 Task: Filter calendar items by selecting the 'Purple category' and setting importance to 'Normal'.
Action: Mouse moved to (19, 60)
Screenshot: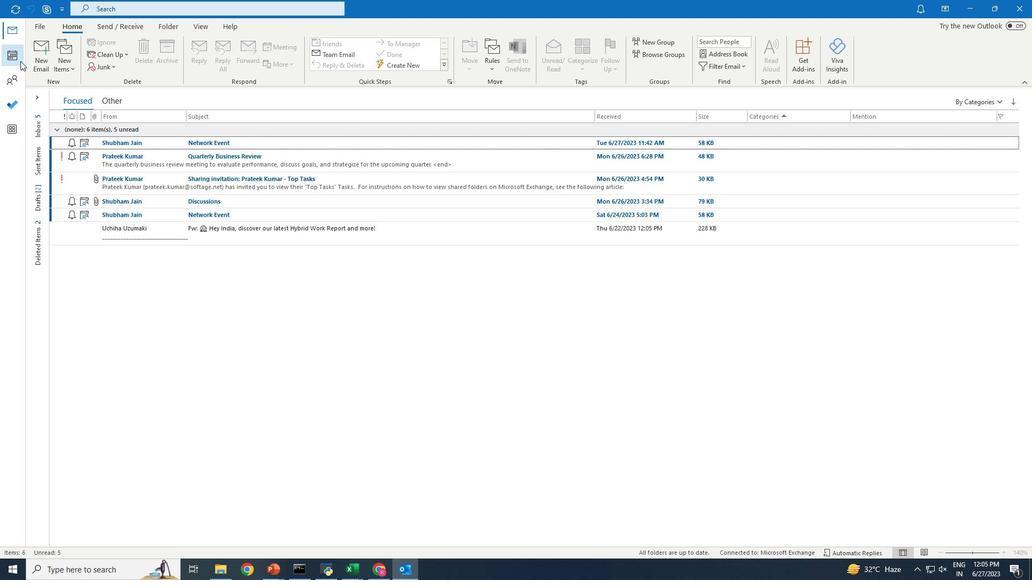 
Action: Mouse pressed left at (19, 60)
Screenshot: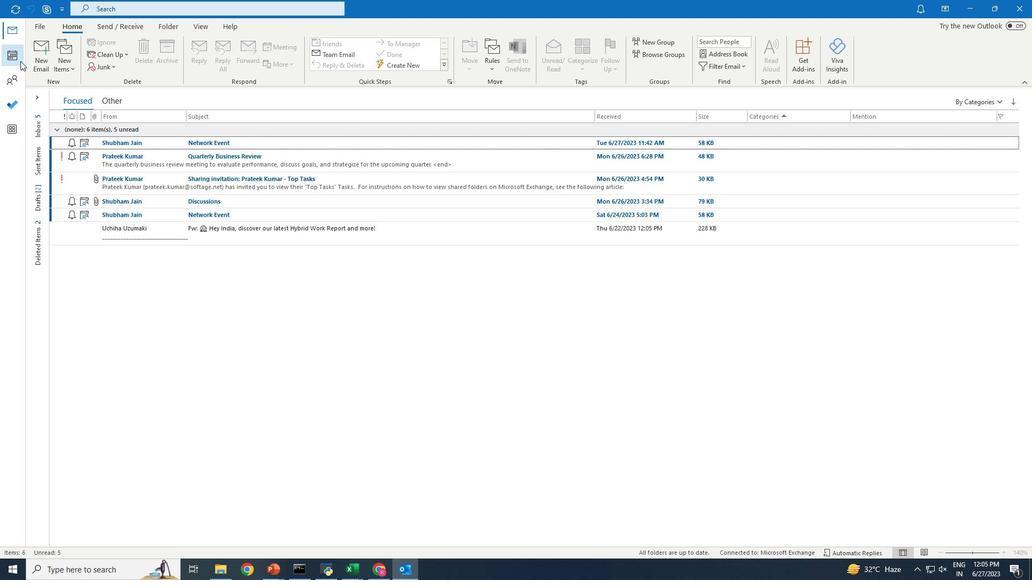 
Action: Mouse moved to (199, 28)
Screenshot: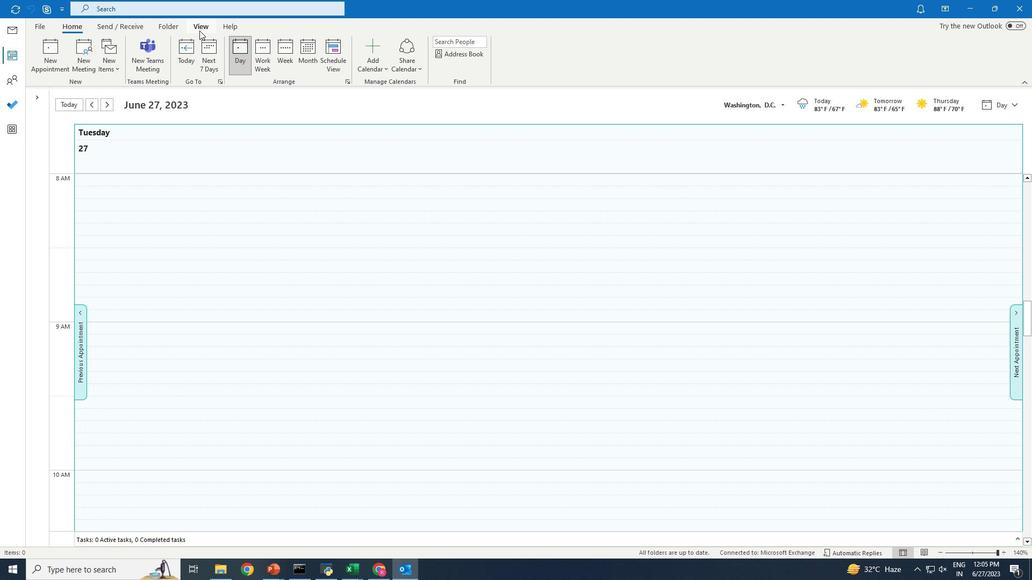 
Action: Mouse pressed left at (199, 28)
Screenshot: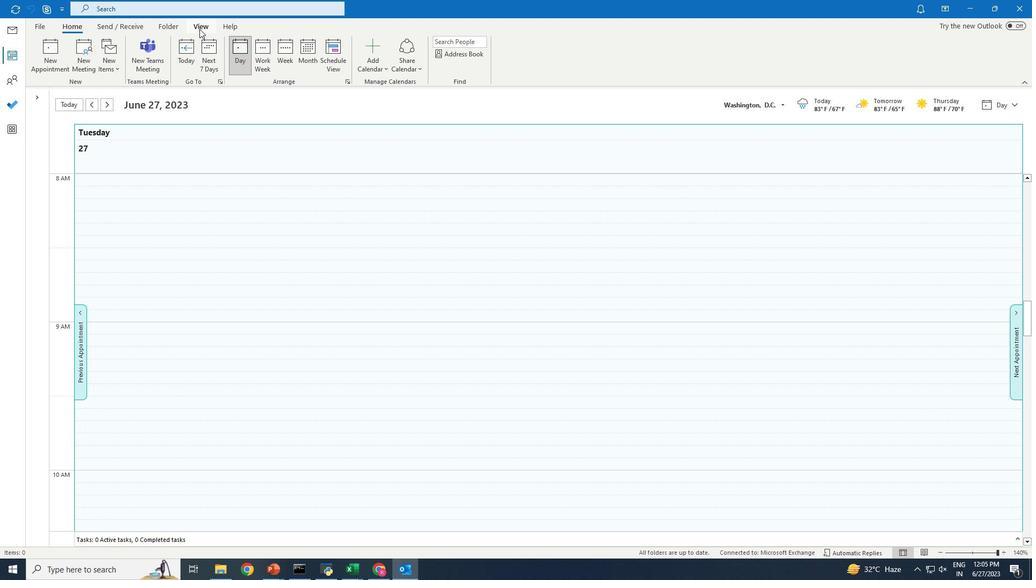 
Action: Mouse moved to (67, 57)
Screenshot: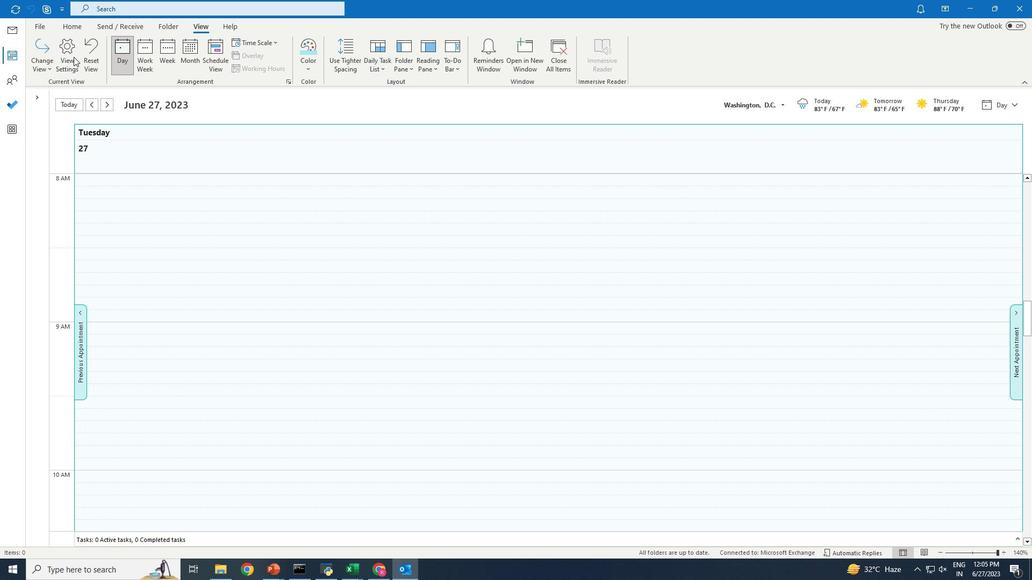 
Action: Mouse pressed left at (67, 57)
Screenshot: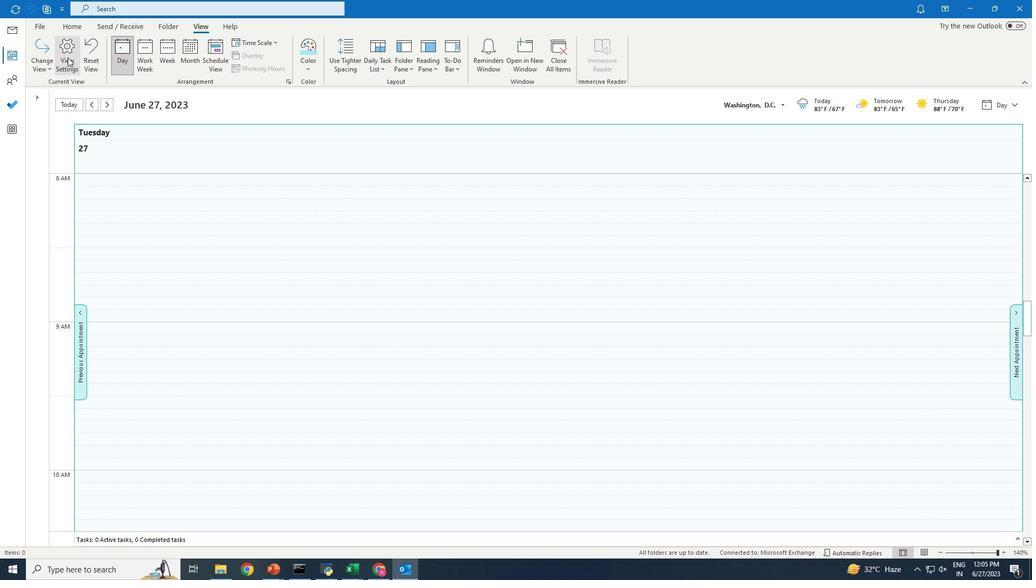 
Action: Mouse moved to (425, 275)
Screenshot: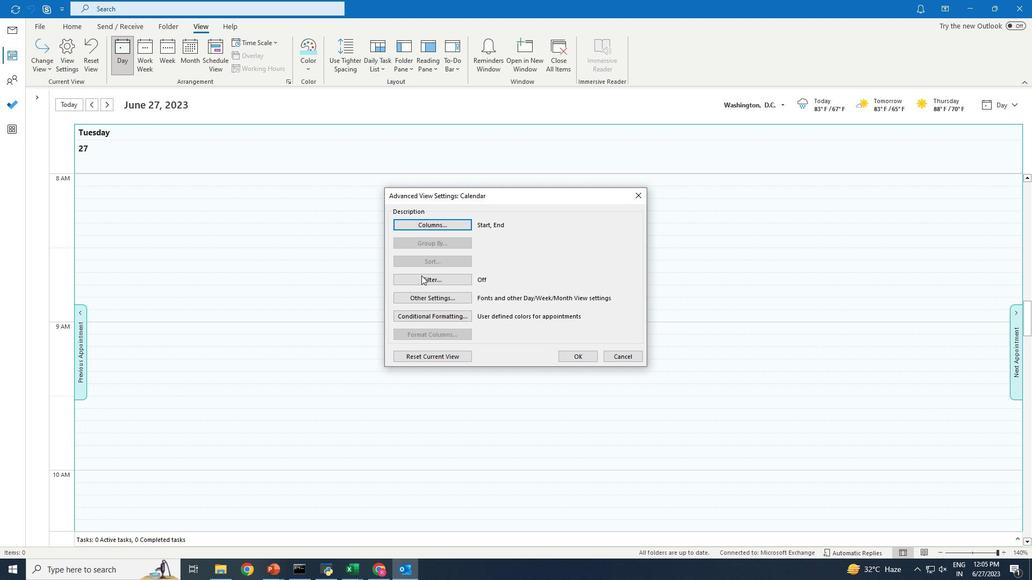 
Action: Mouse pressed left at (425, 275)
Screenshot: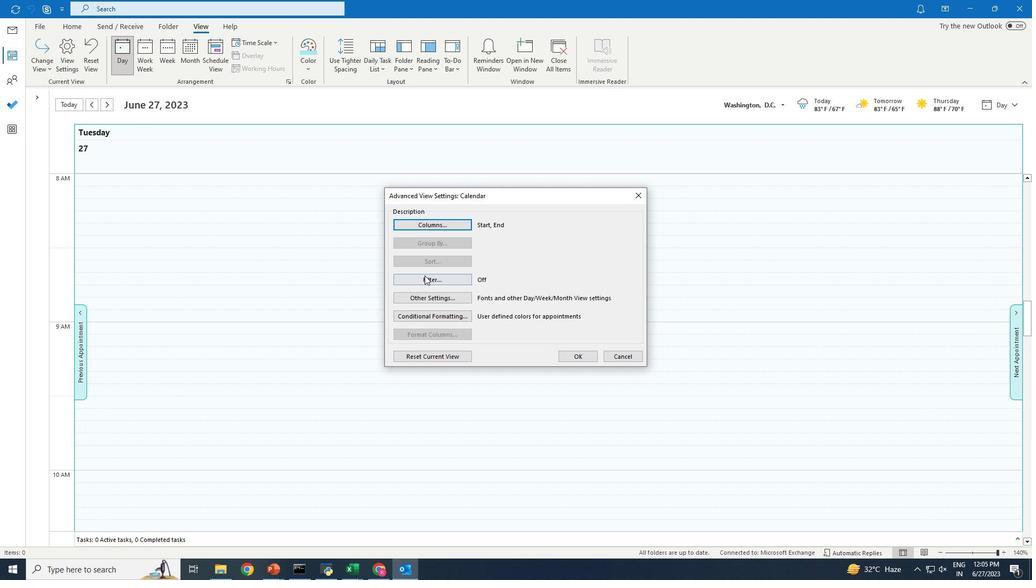 
Action: Mouse moved to (515, 218)
Screenshot: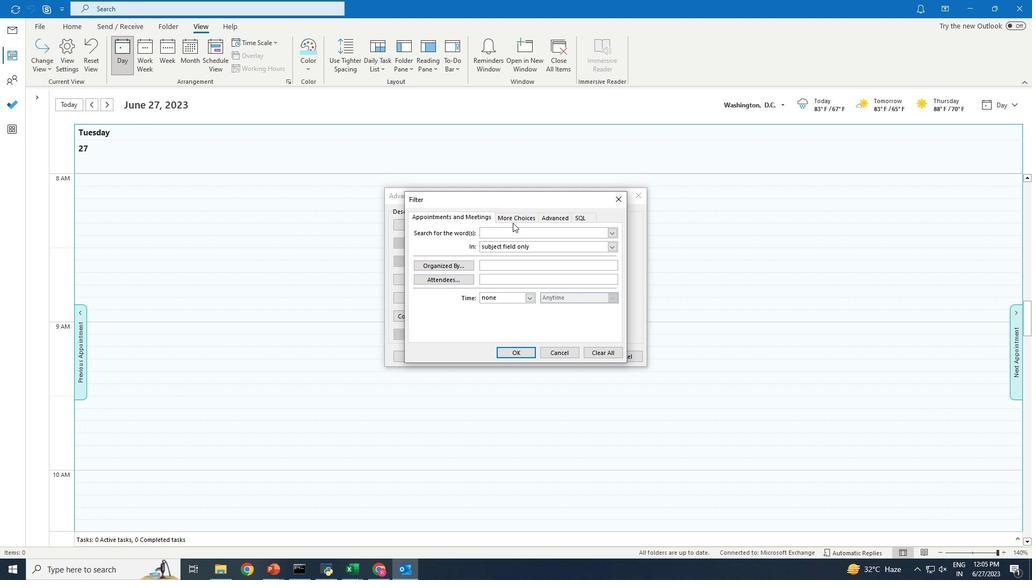 
Action: Mouse pressed left at (515, 218)
Screenshot: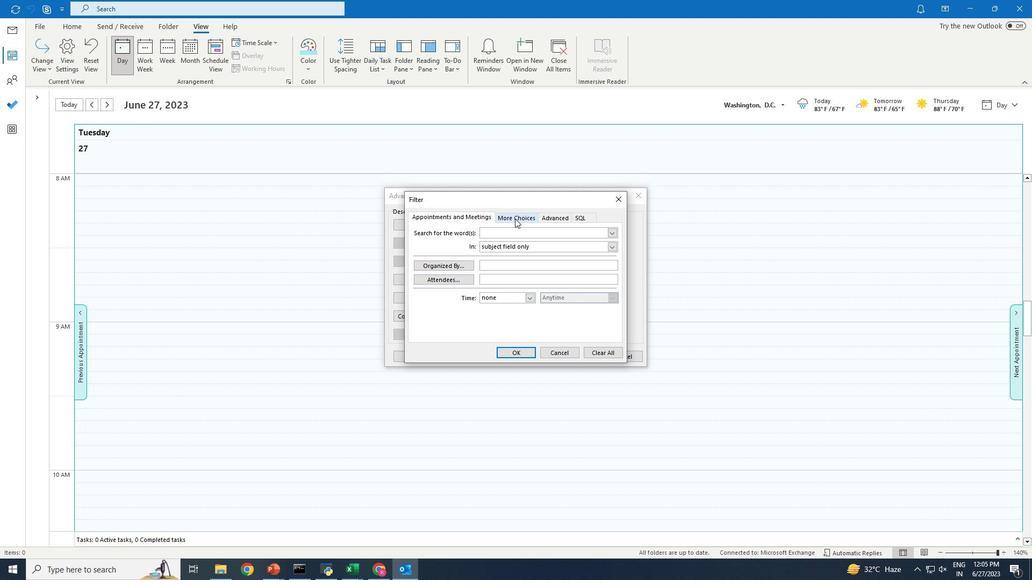
Action: Mouse moved to (613, 234)
Screenshot: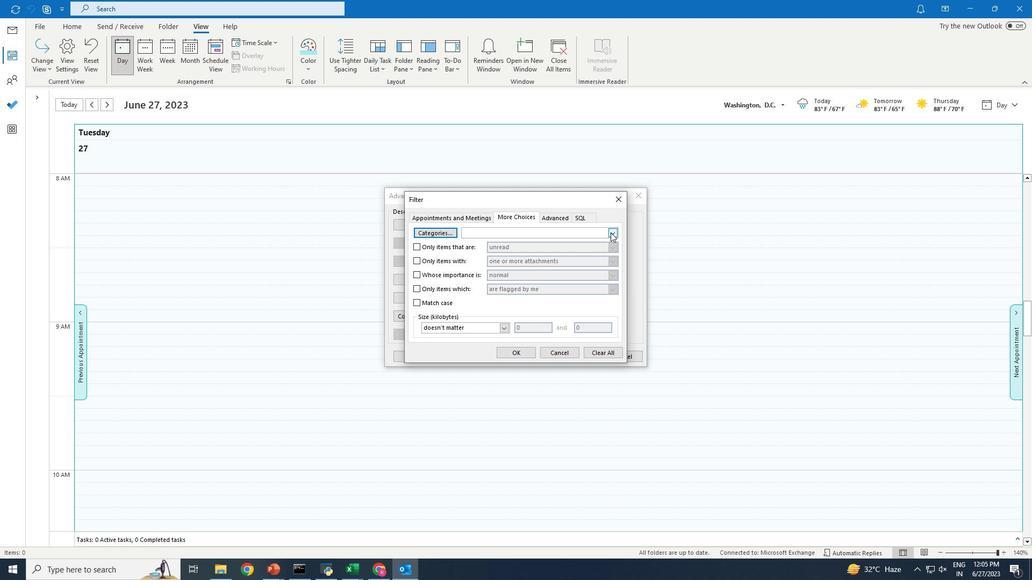 
Action: Mouse pressed left at (613, 234)
Screenshot: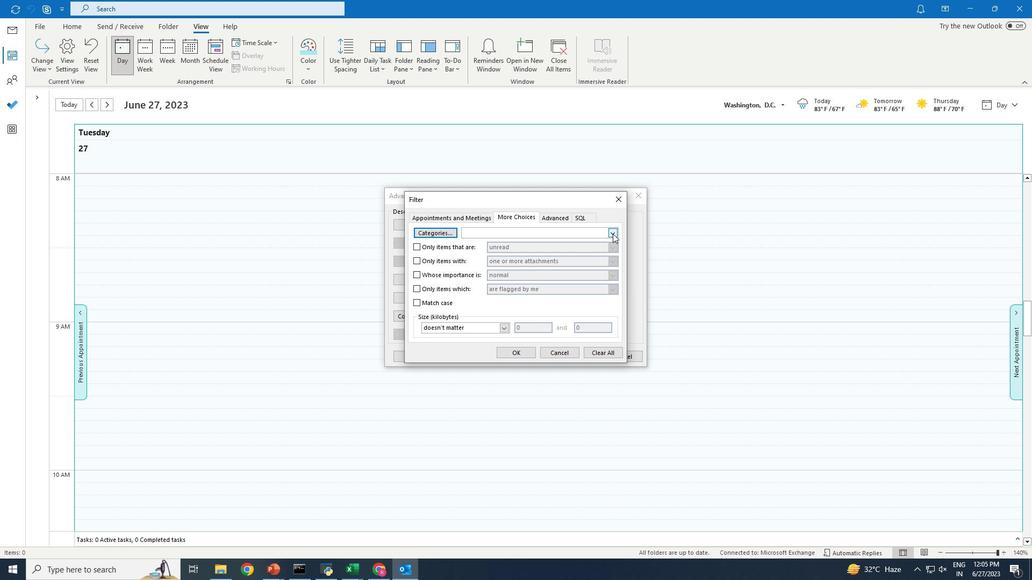 
Action: Mouse moved to (494, 268)
Screenshot: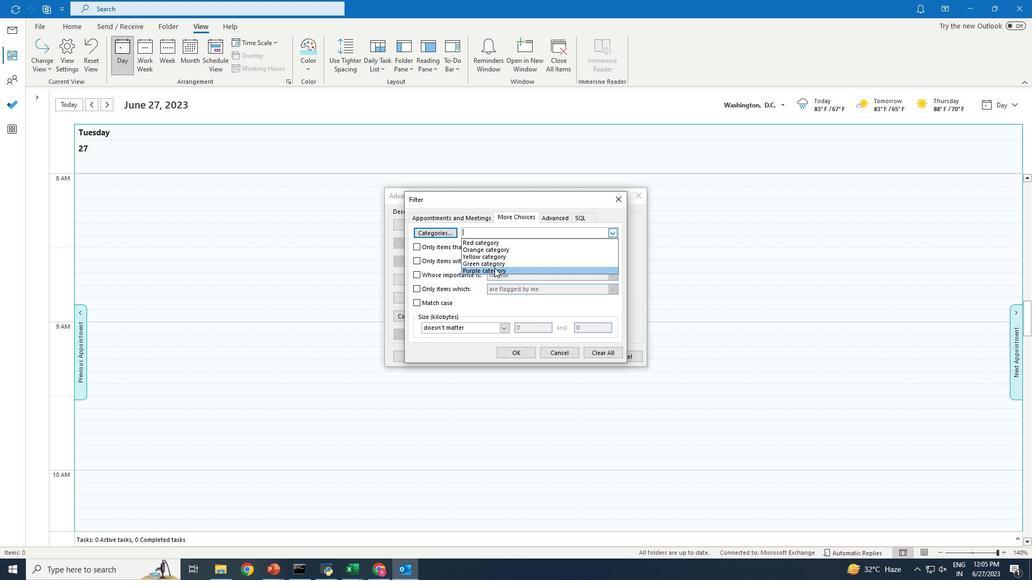 
Action: Mouse pressed left at (494, 268)
Screenshot: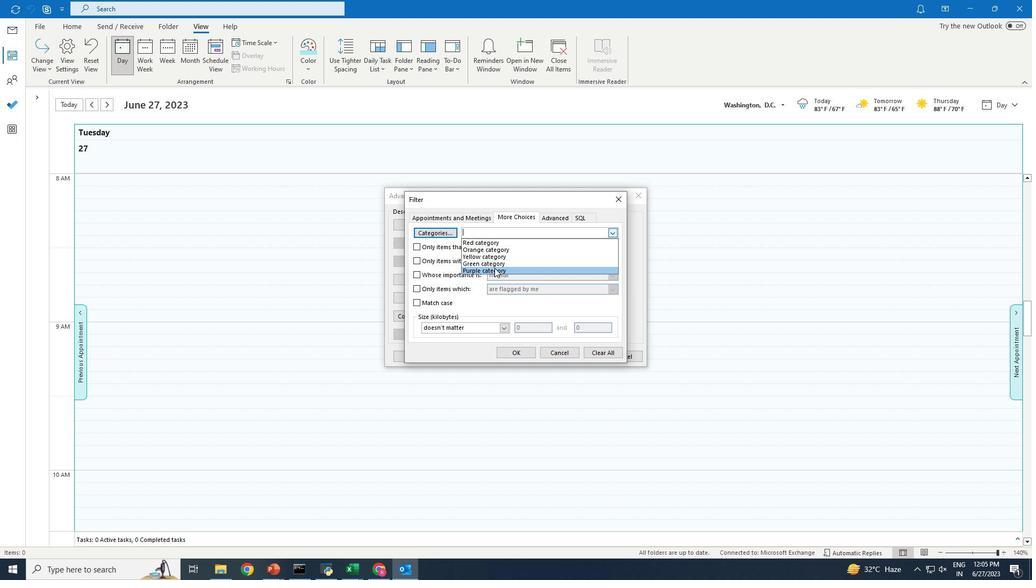 
Action: Mouse moved to (416, 273)
Screenshot: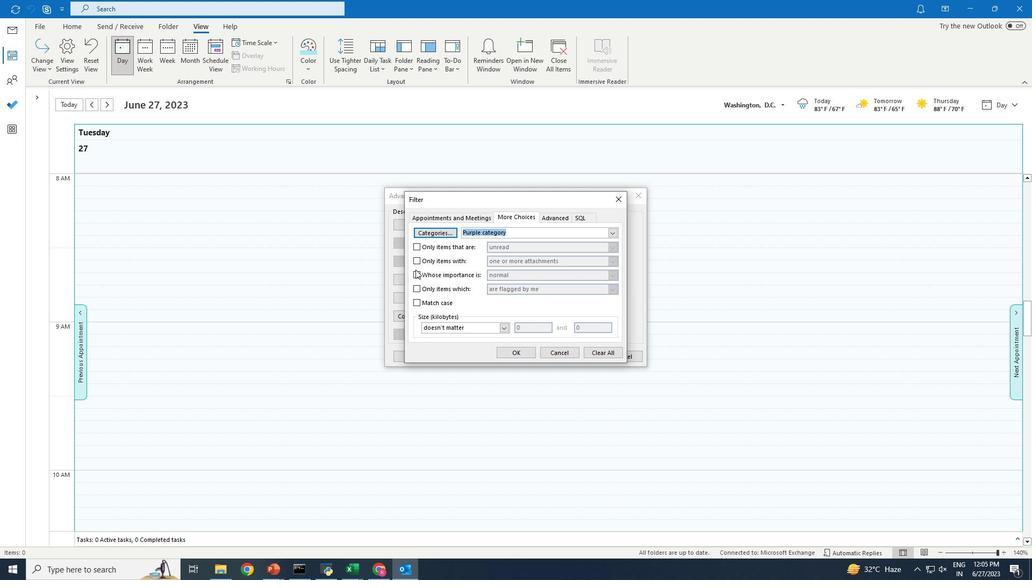 
Action: Mouse pressed left at (416, 273)
Screenshot: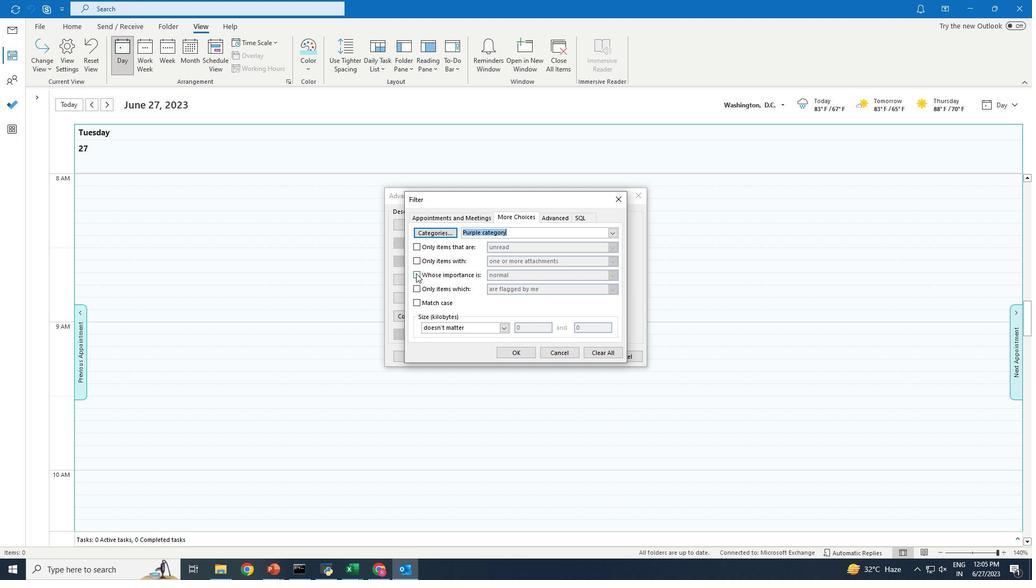 
Action: Mouse moved to (611, 275)
Screenshot: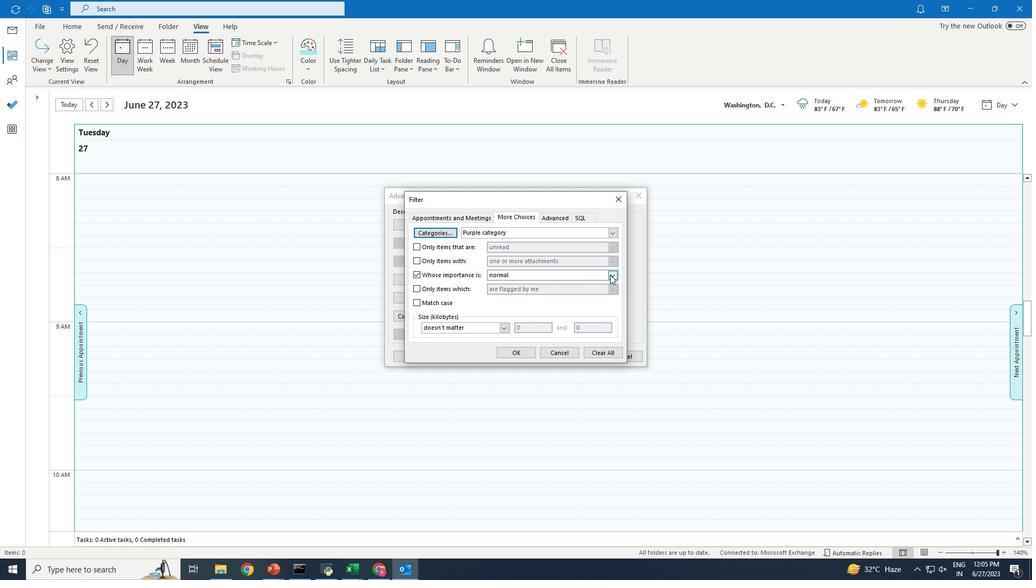 
Action: Mouse pressed left at (611, 275)
Screenshot: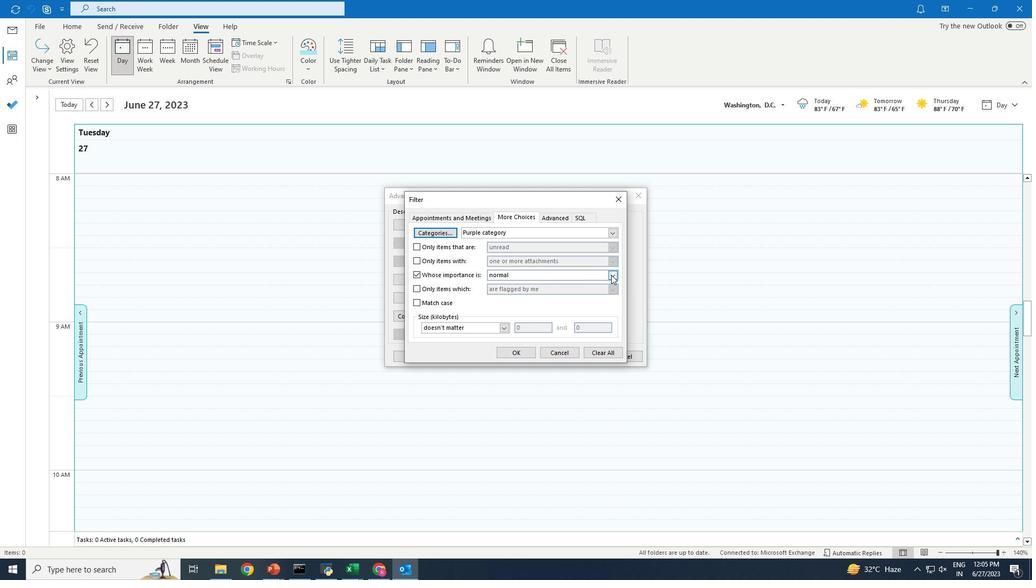 
Action: Mouse moved to (515, 296)
Screenshot: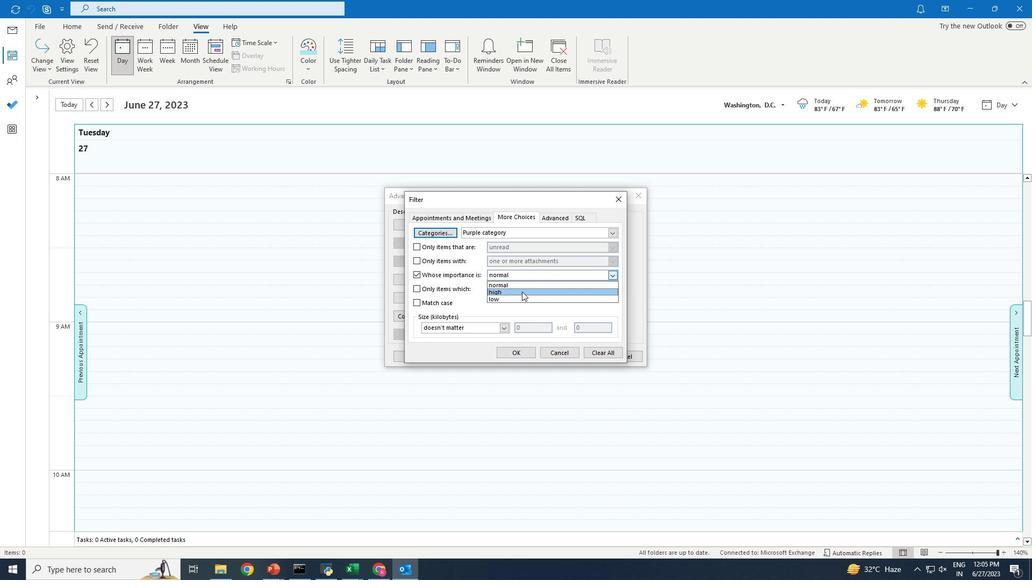 
Action: Mouse pressed left at (515, 296)
Screenshot: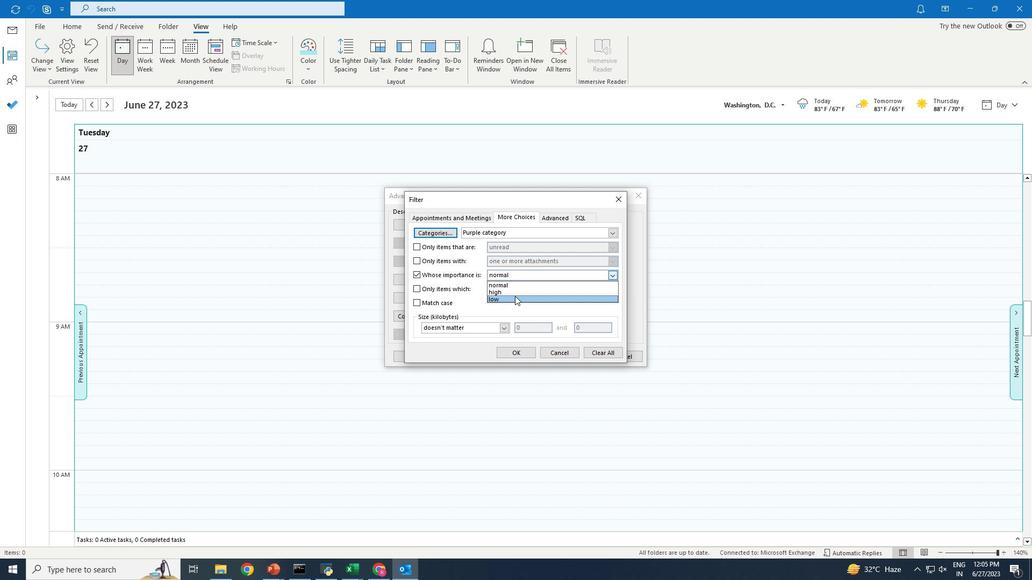 
Action: Mouse moved to (513, 351)
Screenshot: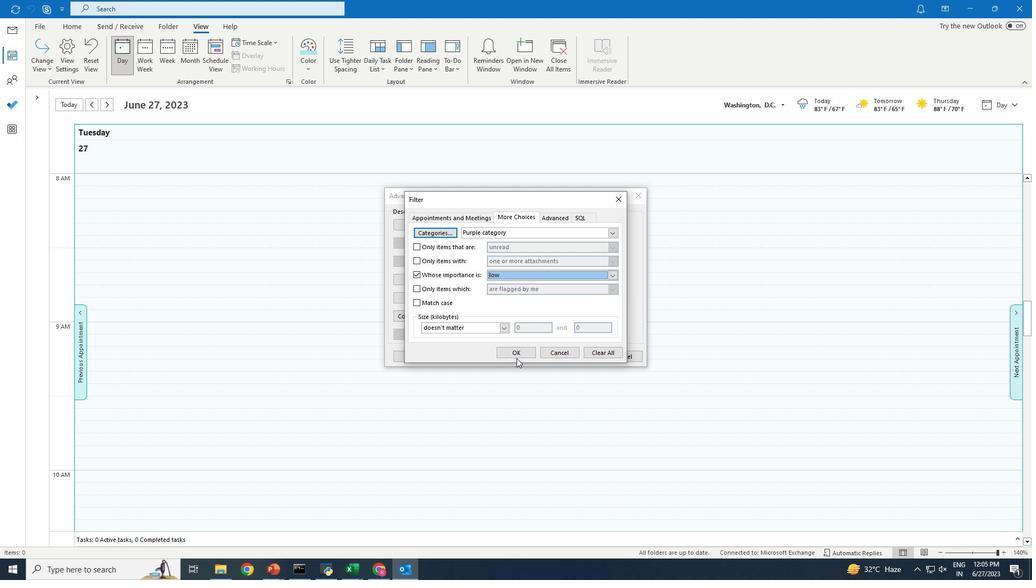 
Action: Mouse pressed left at (513, 351)
Screenshot: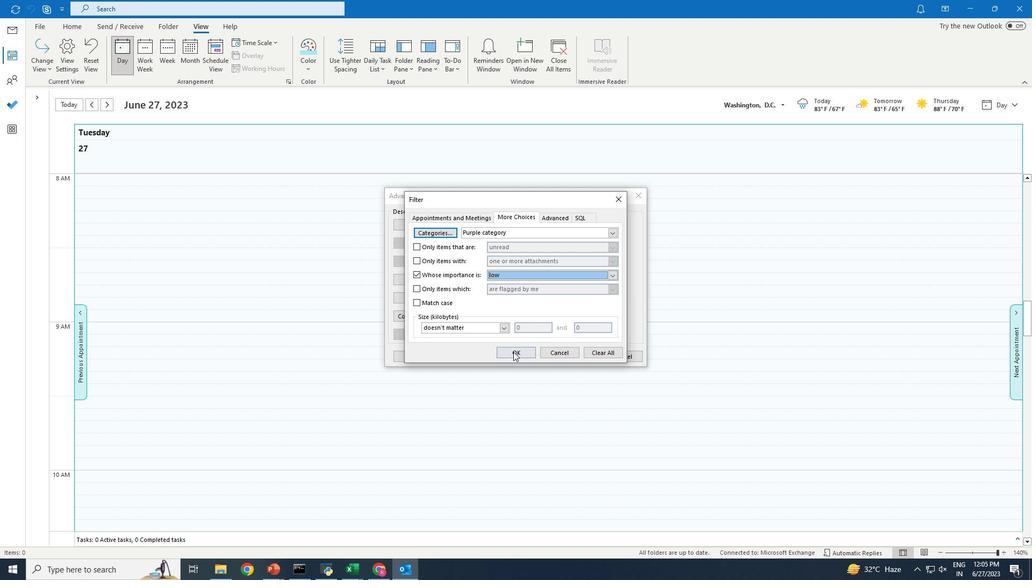 
Action: Mouse moved to (567, 356)
Screenshot: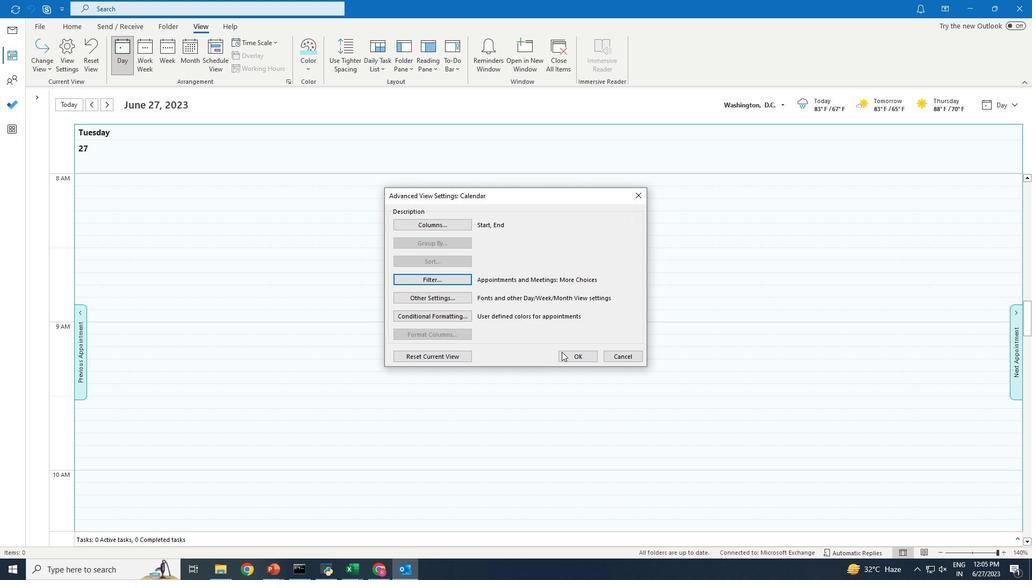 
Action: Mouse pressed left at (567, 356)
Screenshot: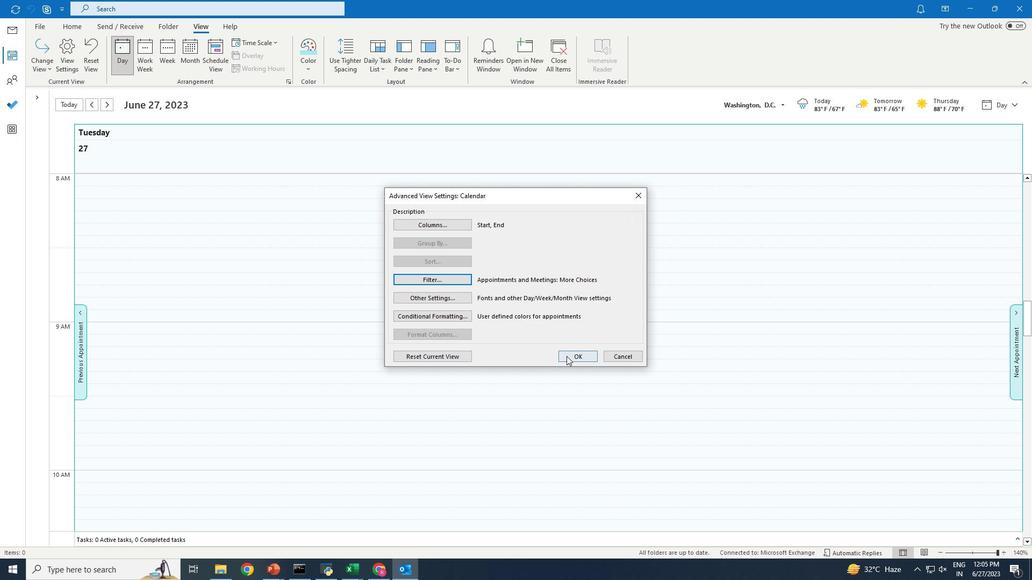 
Action: Mouse moved to (567, 357)
Screenshot: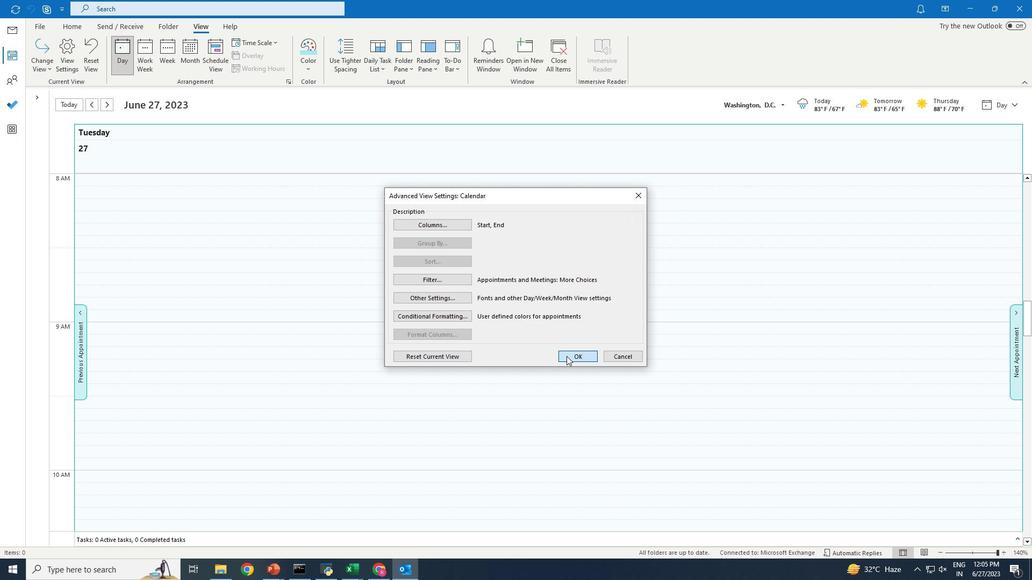 
